 Task: Edit the avatar of the profile "Smith" to Dragon.
Action: Mouse moved to (1373, 34)
Screenshot: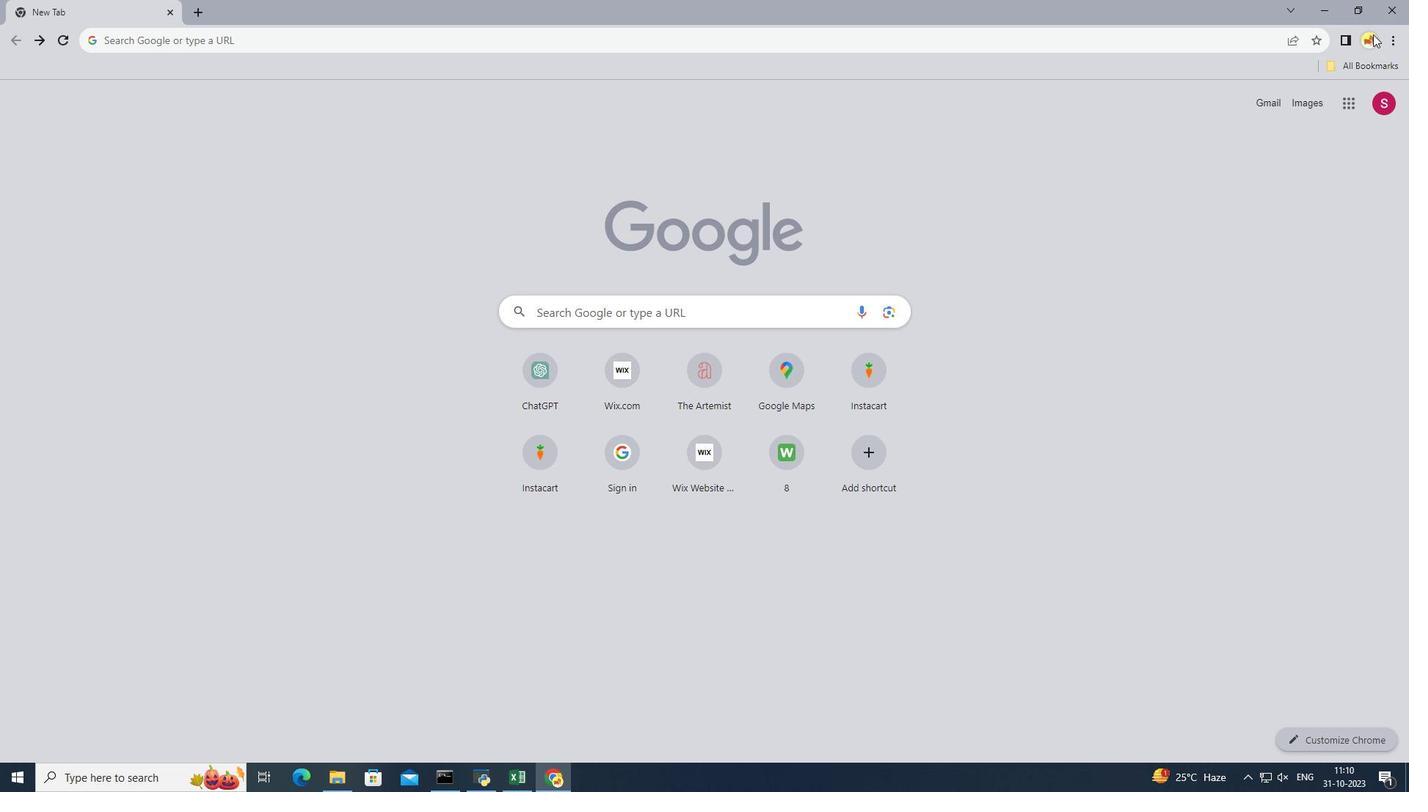 
Action: Mouse pressed left at (1373, 34)
Screenshot: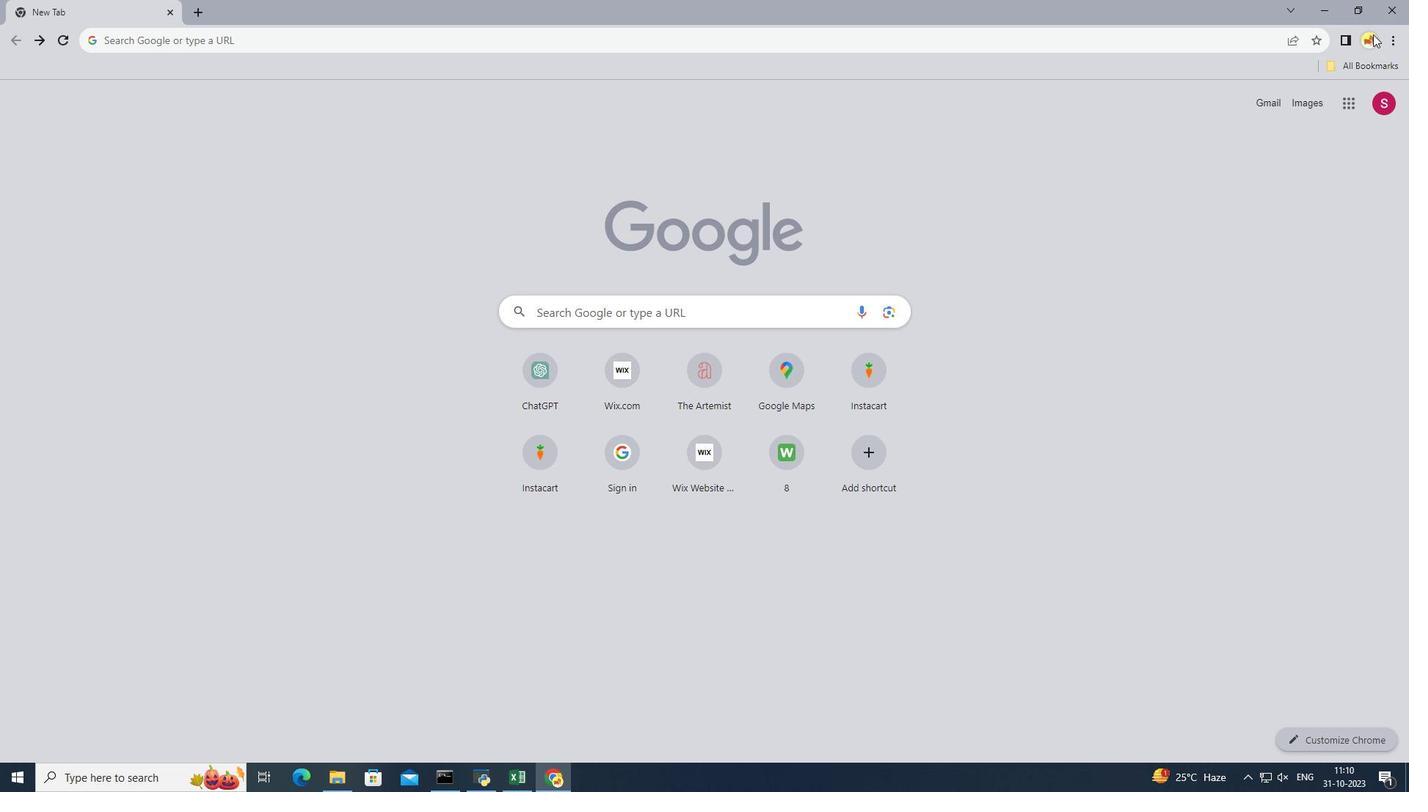 
Action: Mouse pressed left at (1373, 34)
Screenshot: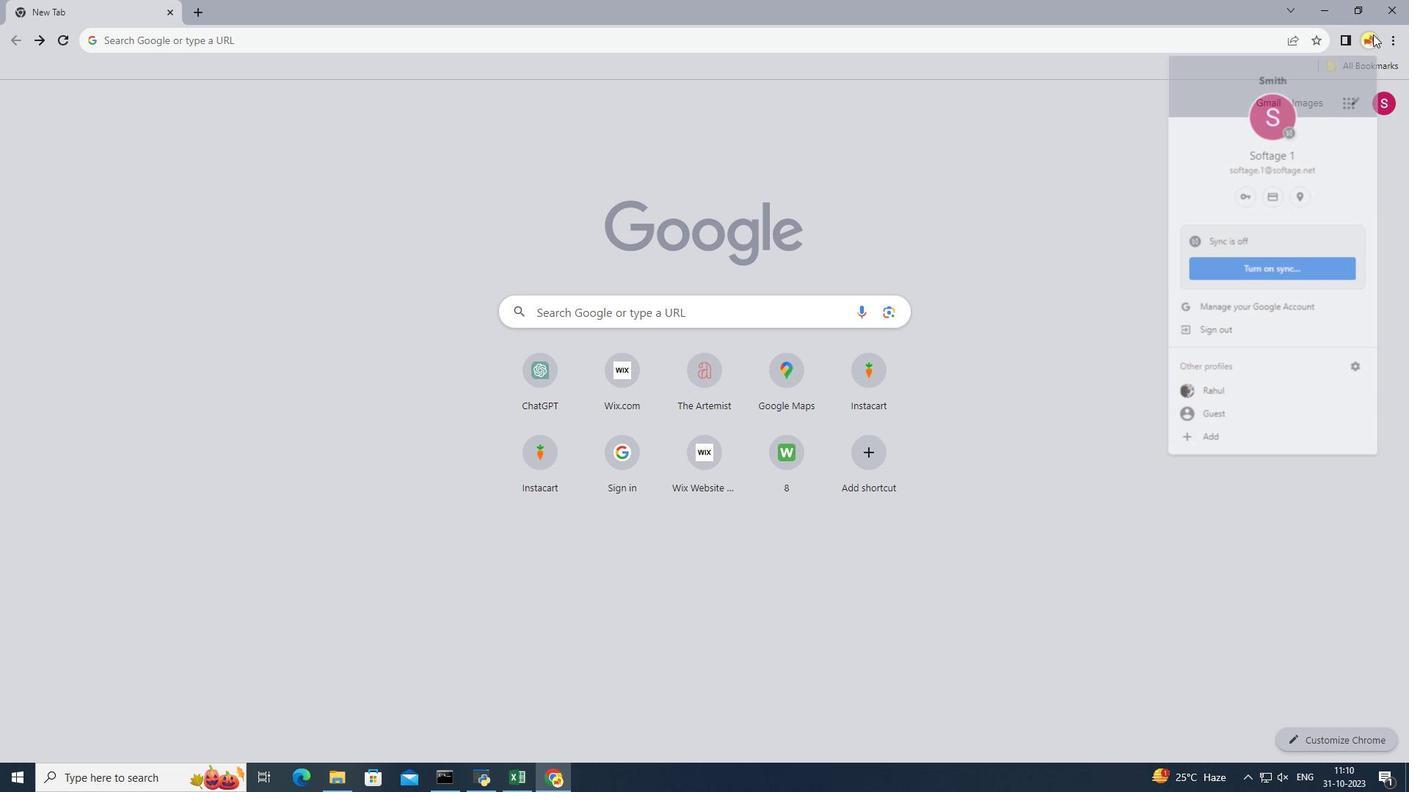 
Action: Mouse moved to (1371, 44)
Screenshot: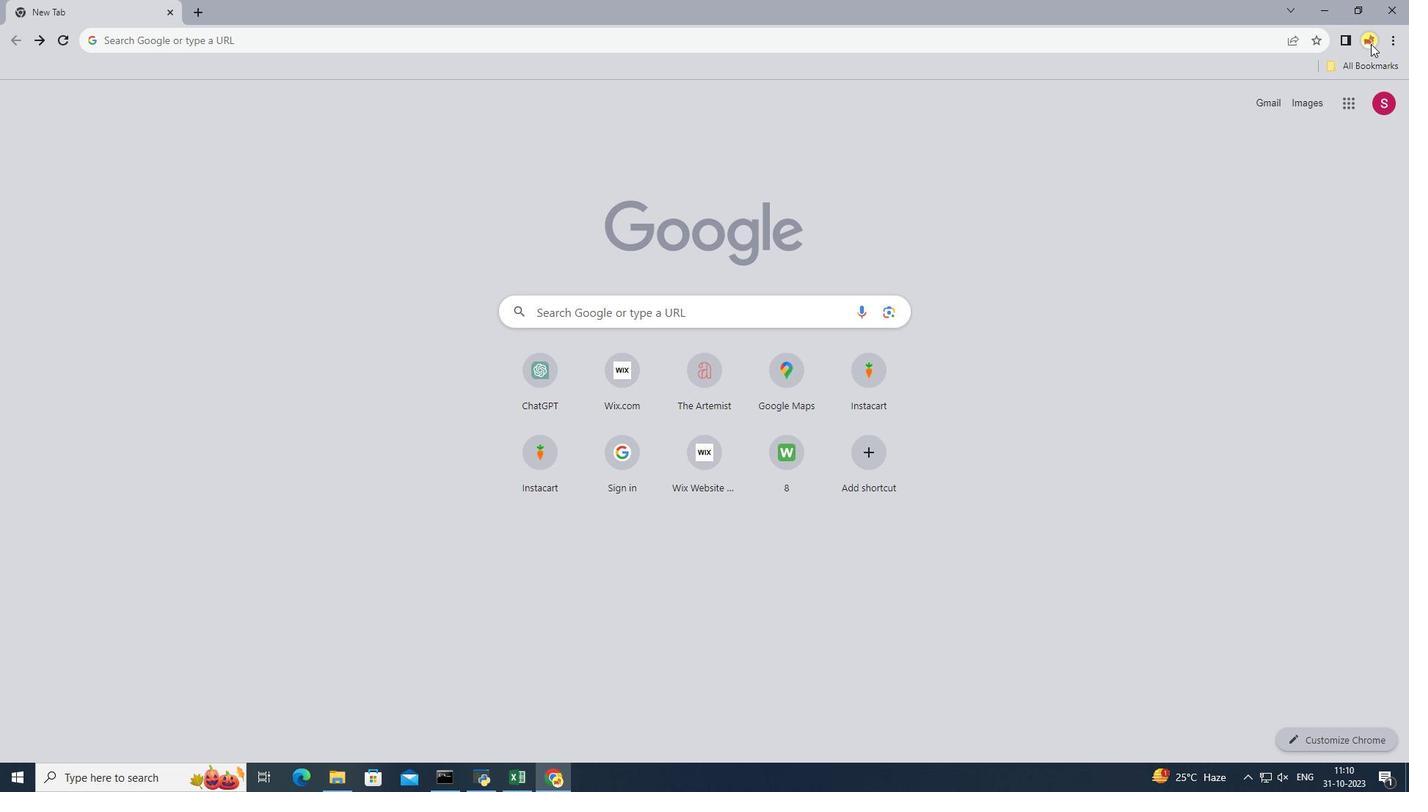
Action: Mouse pressed left at (1371, 44)
Screenshot: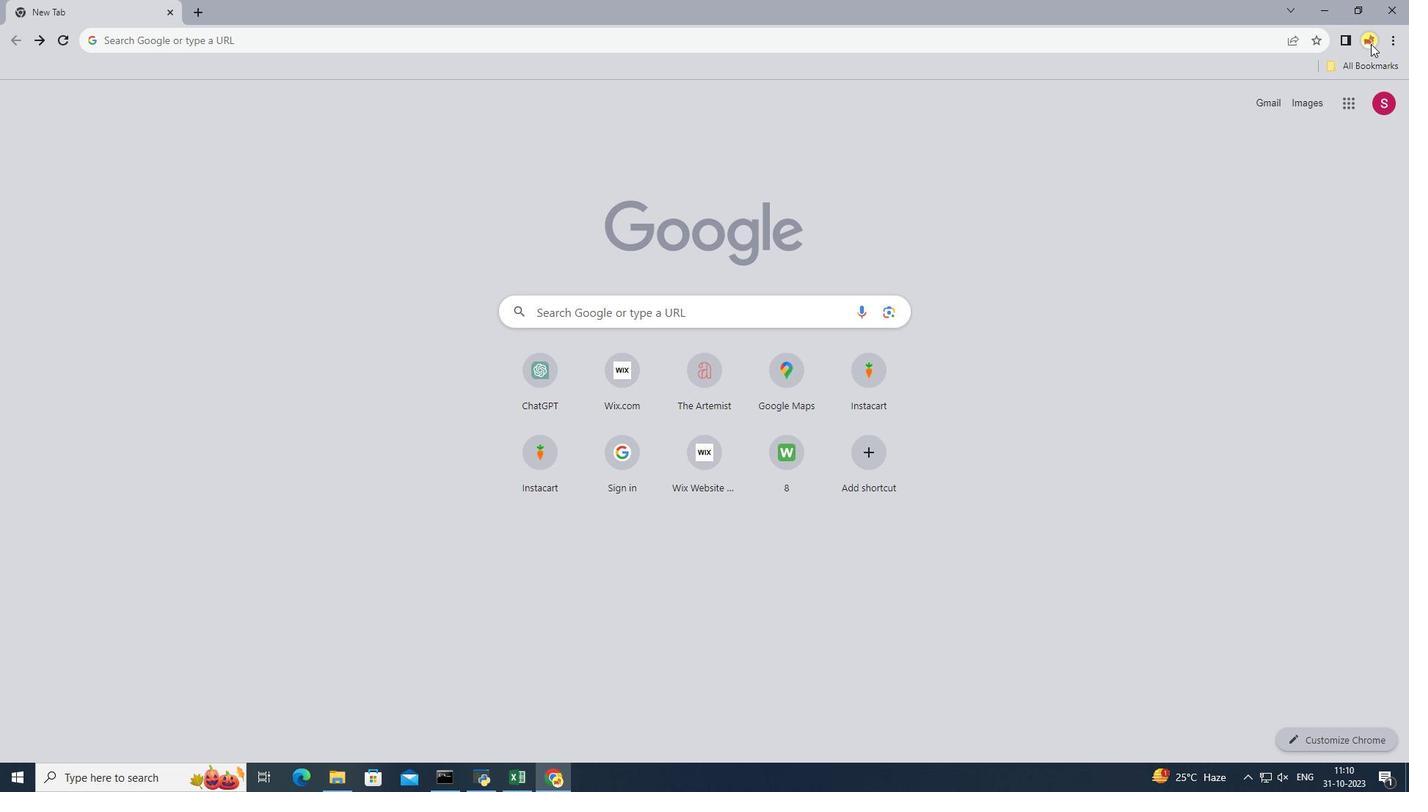 
Action: Mouse pressed left at (1371, 44)
Screenshot: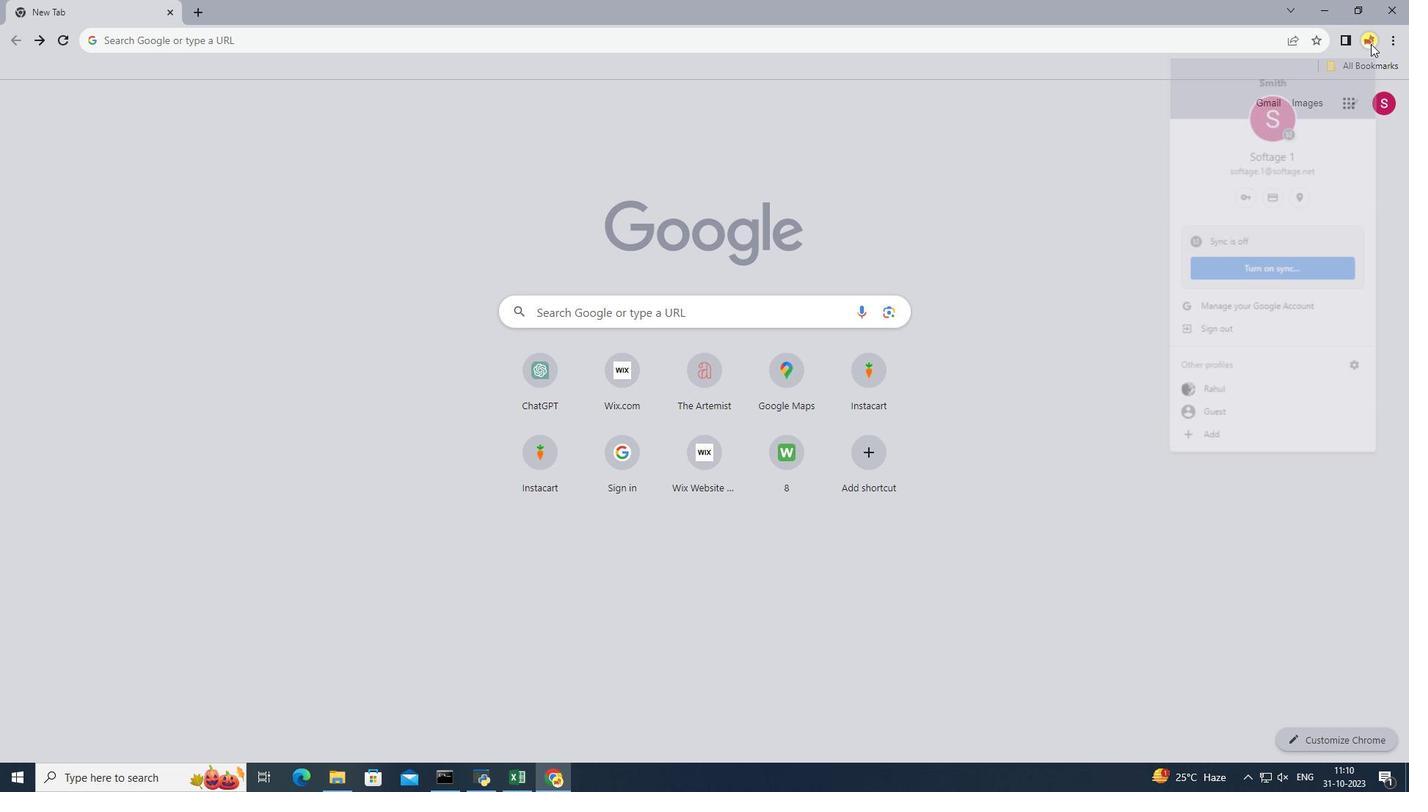 
Action: Mouse pressed left at (1371, 44)
Screenshot: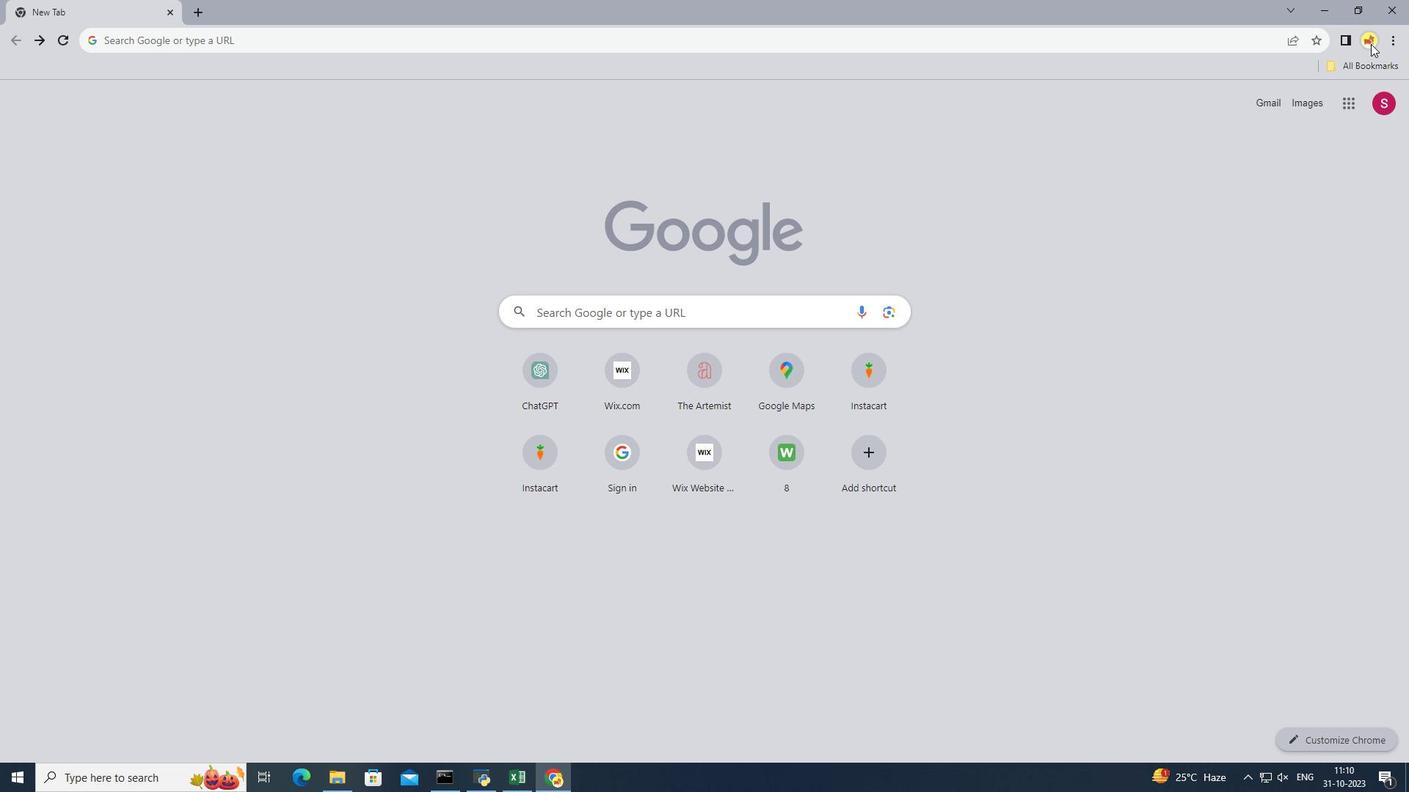 
Action: Mouse moved to (1356, 368)
Screenshot: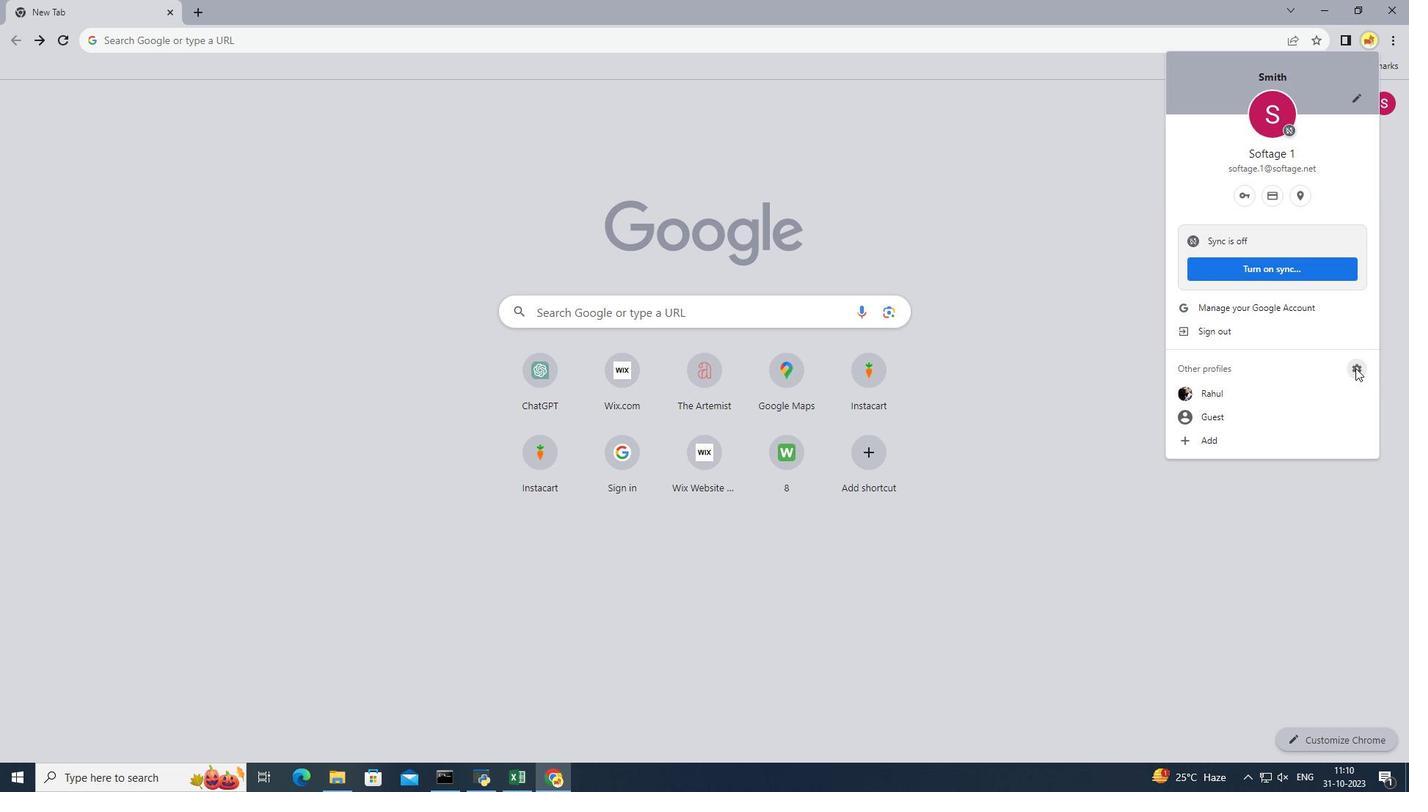 
Action: Mouse pressed left at (1356, 368)
Screenshot: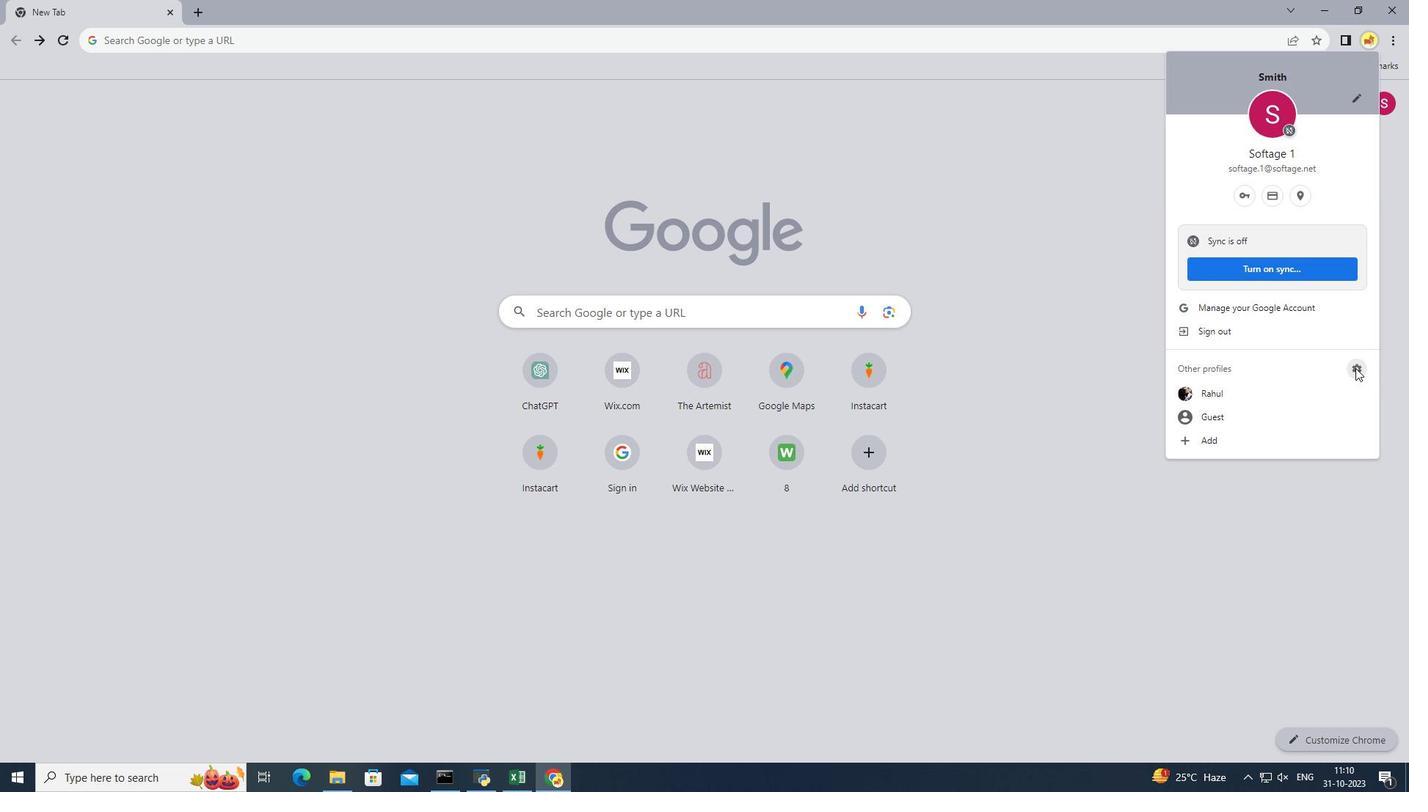 
Action: Mouse moved to (748, 392)
Screenshot: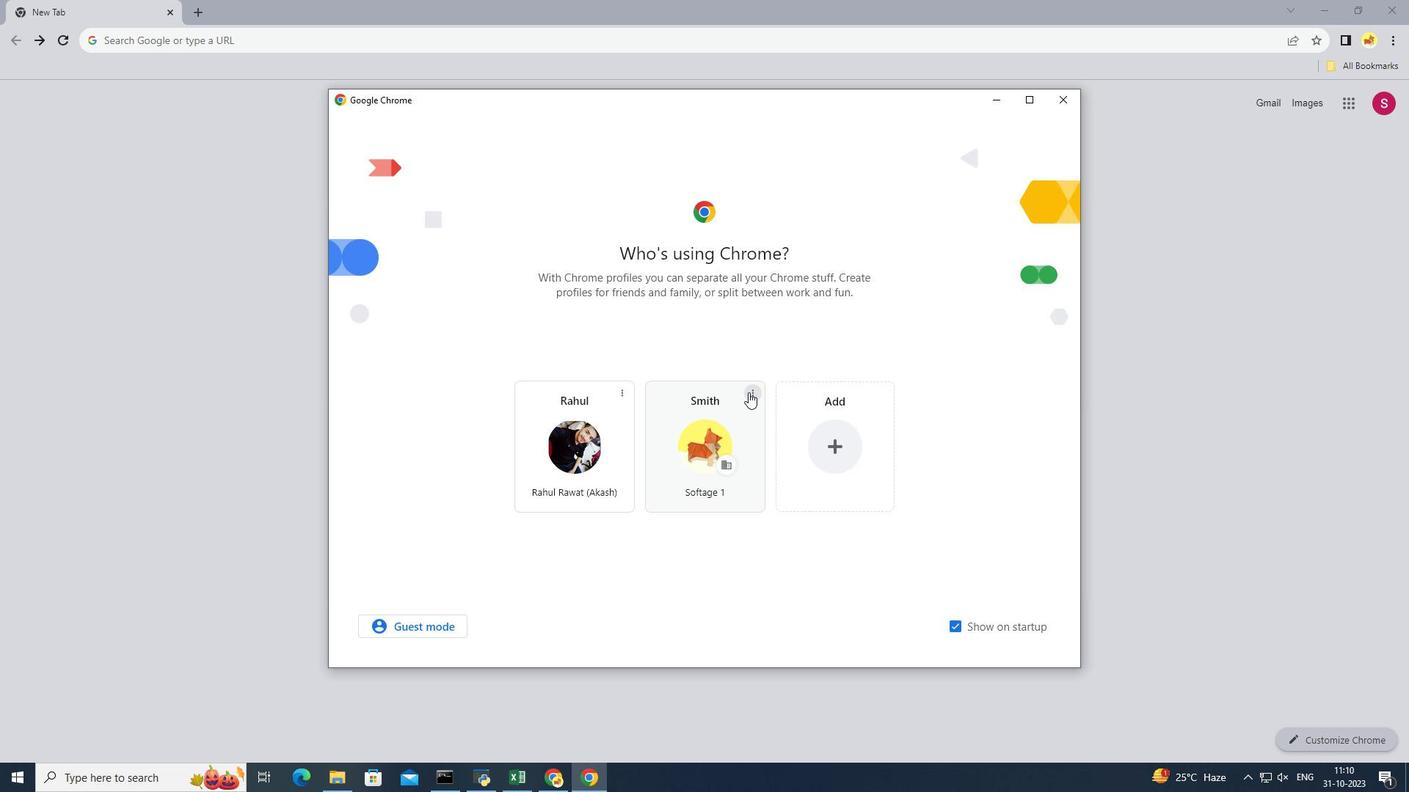 
Action: Mouse pressed left at (748, 392)
Screenshot: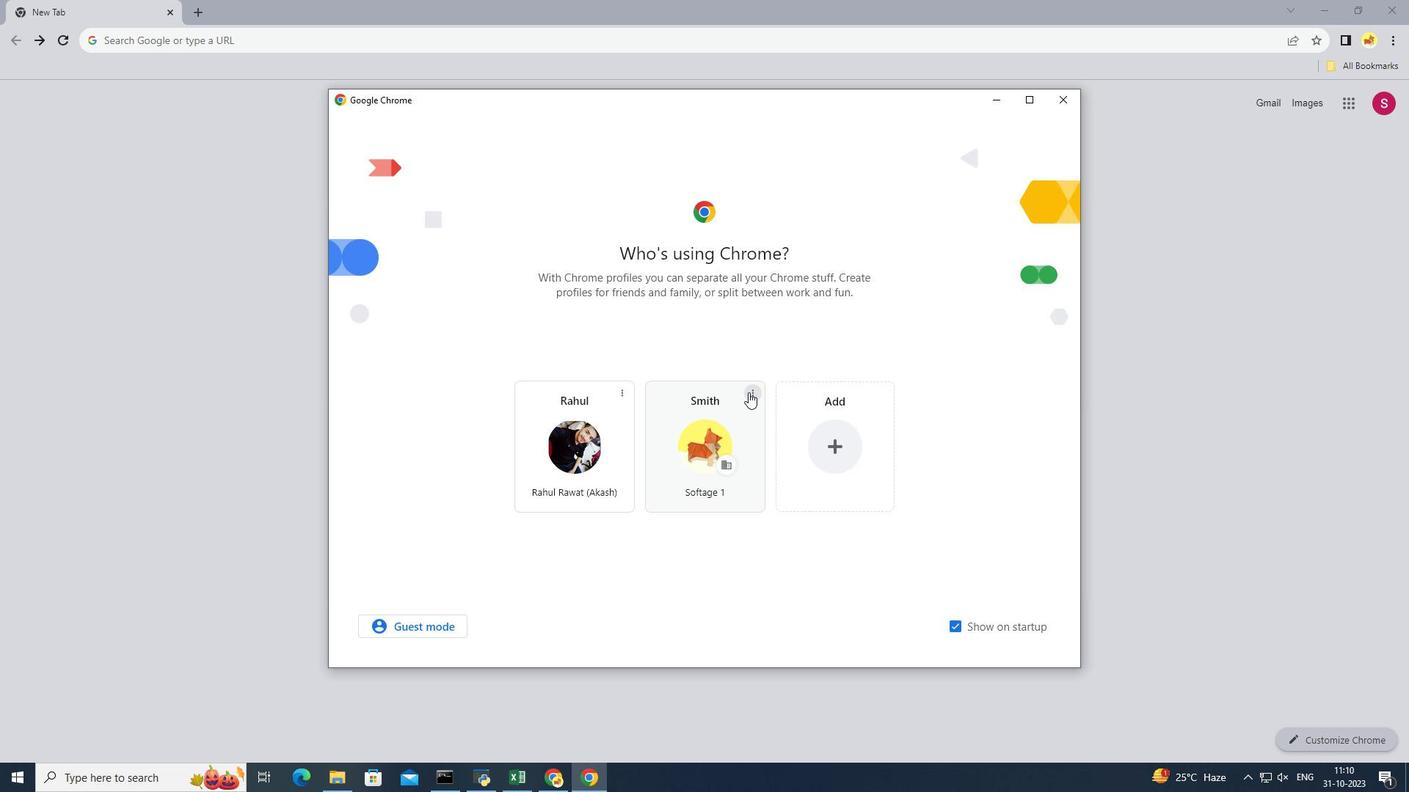
Action: Mouse moved to (742, 403)
Screenshot: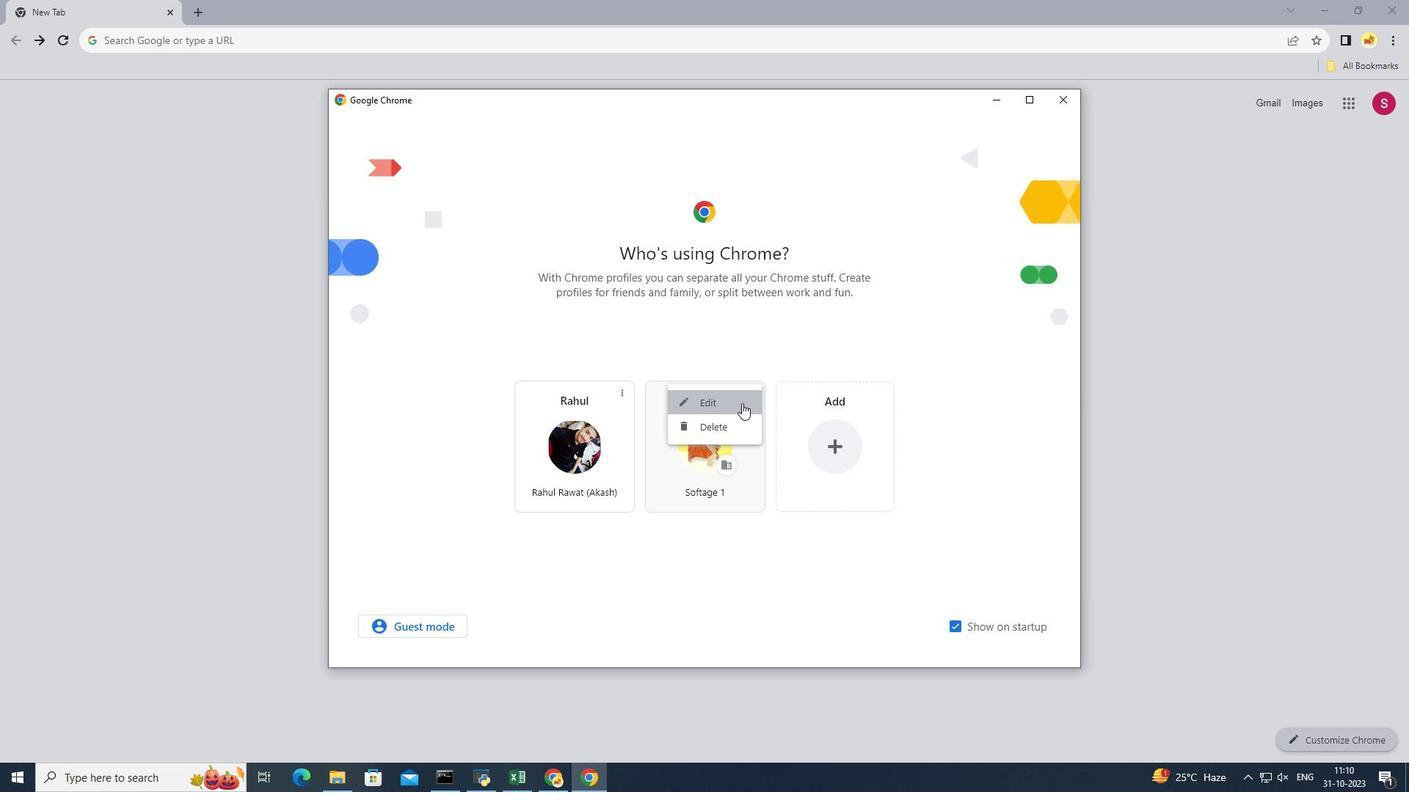 
Action: Mouse pressed left at (742, 403)
Screenshot: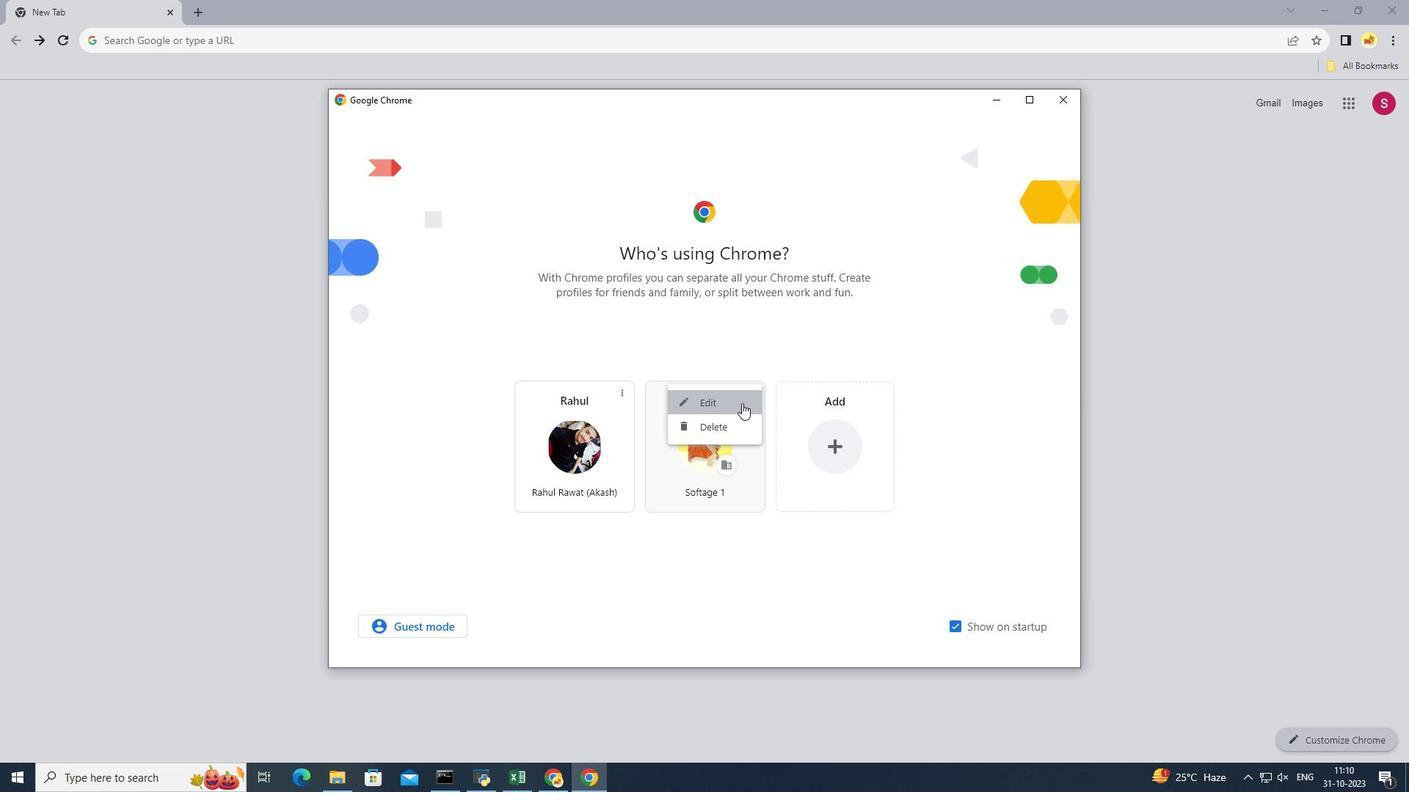 
Action: Mouse moved to (738, 619)
Screenshot: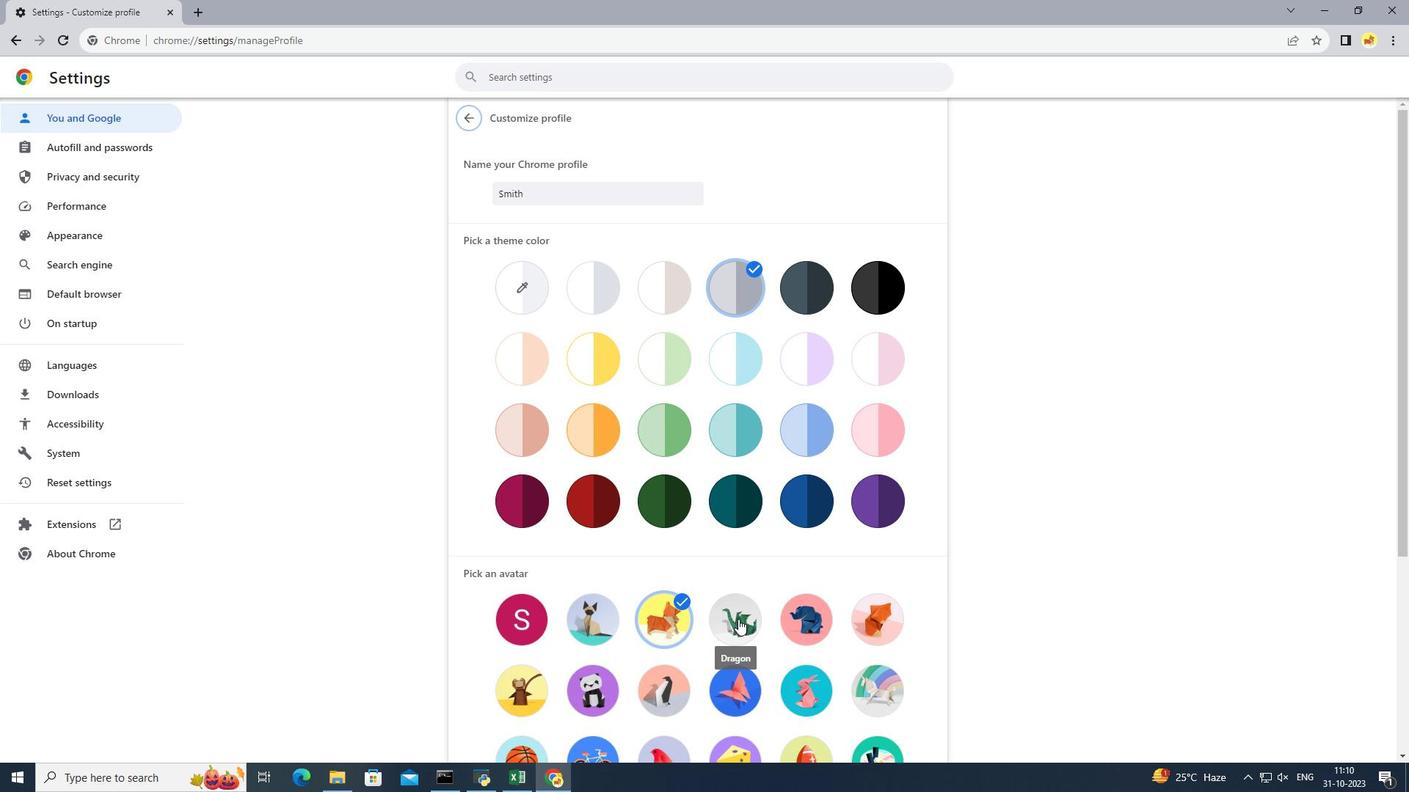 
Action: Mouse pressed left at (738, 619)
Screenshot: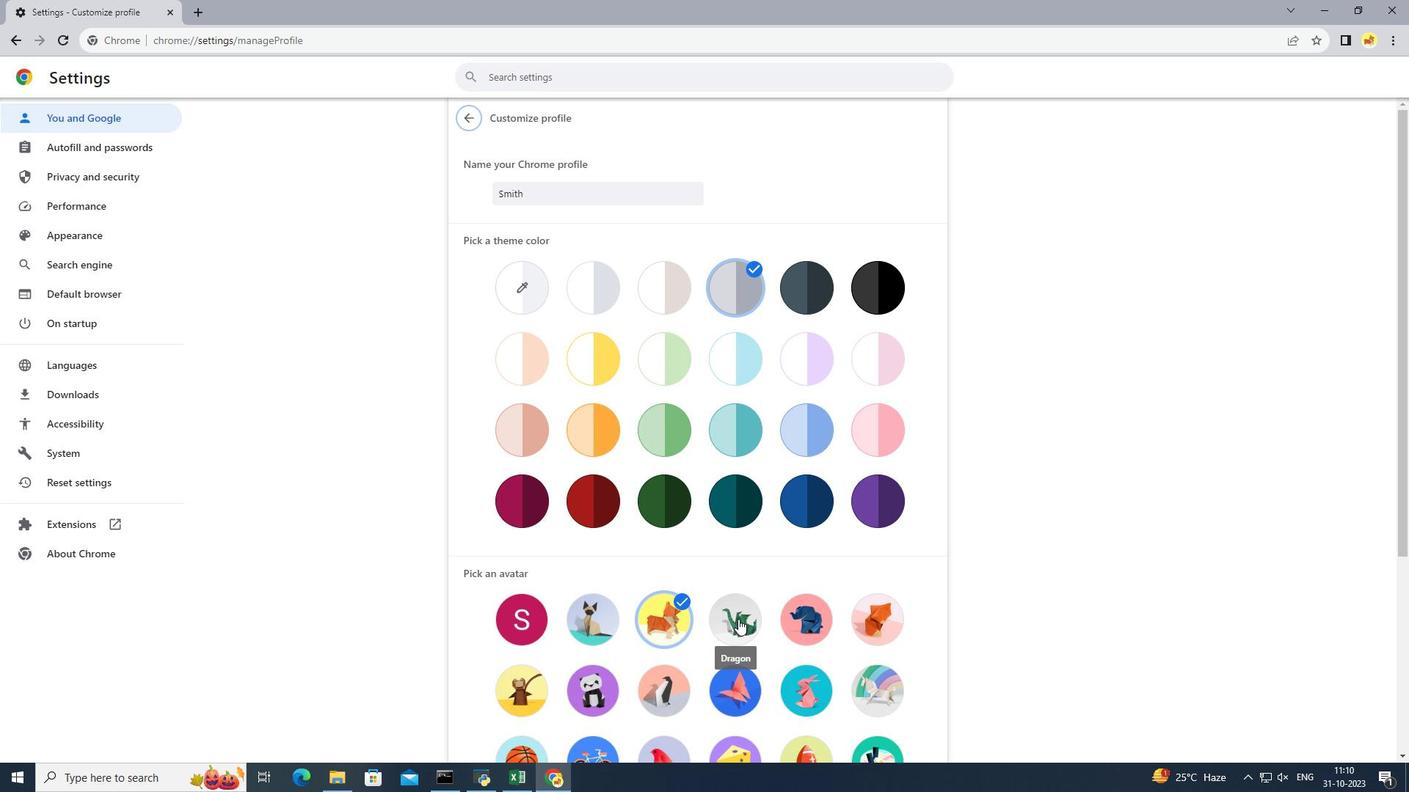 
Action: Mouse moved to (1303, 654)
Screenshot: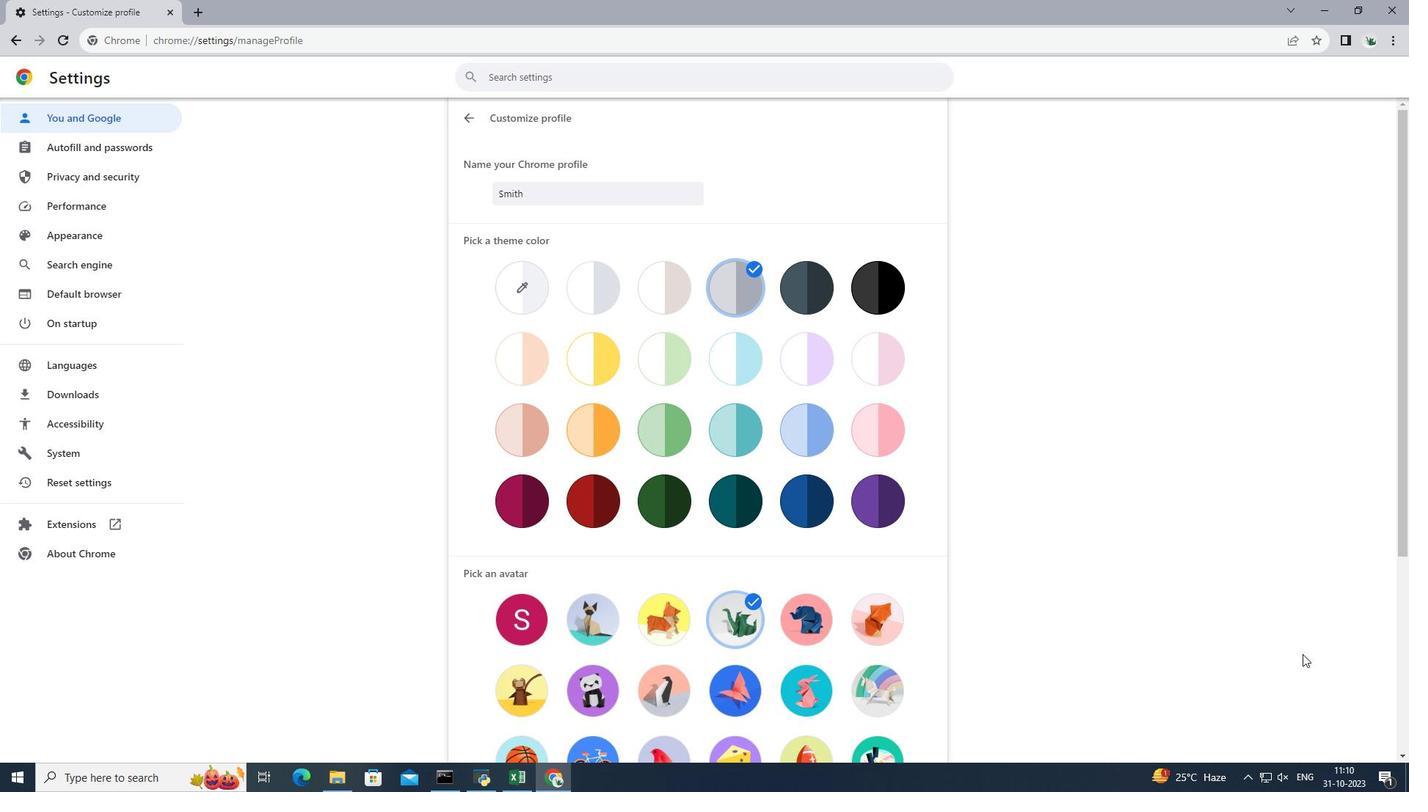 
